 Task: Change object animations to fly in from top.
Action: Mouse moved to (502, 97)
Screenshot: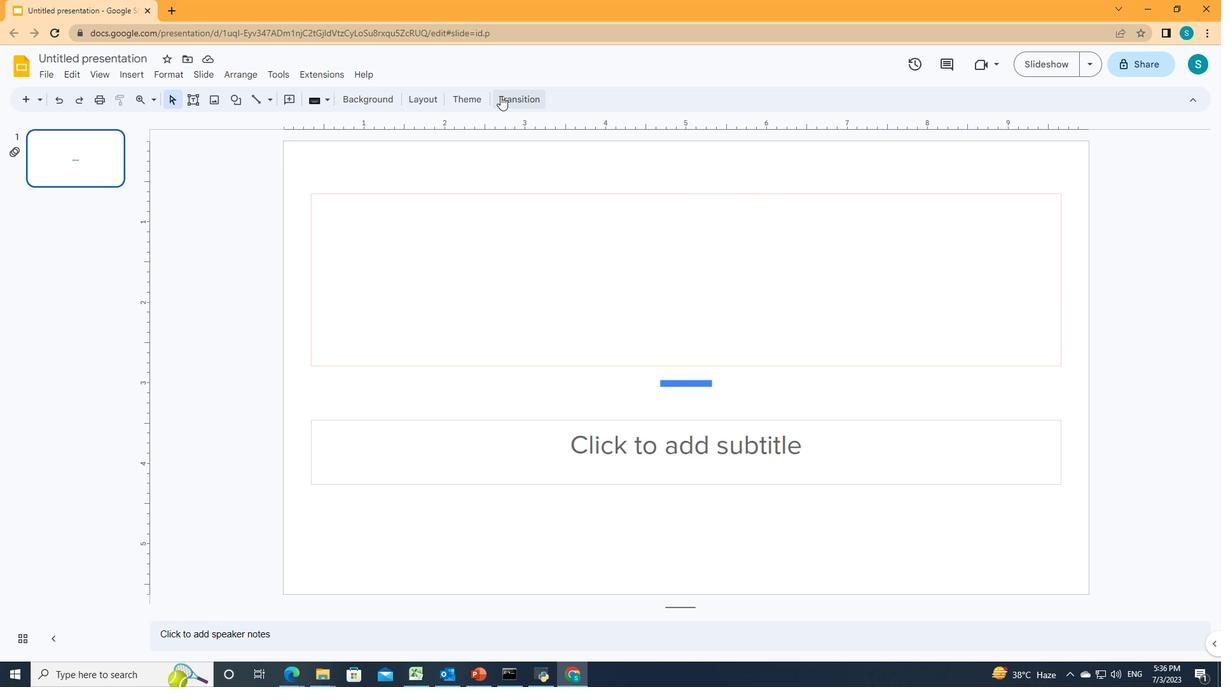 
Action: Mouse pressed left at (502, 97)
Screenshot: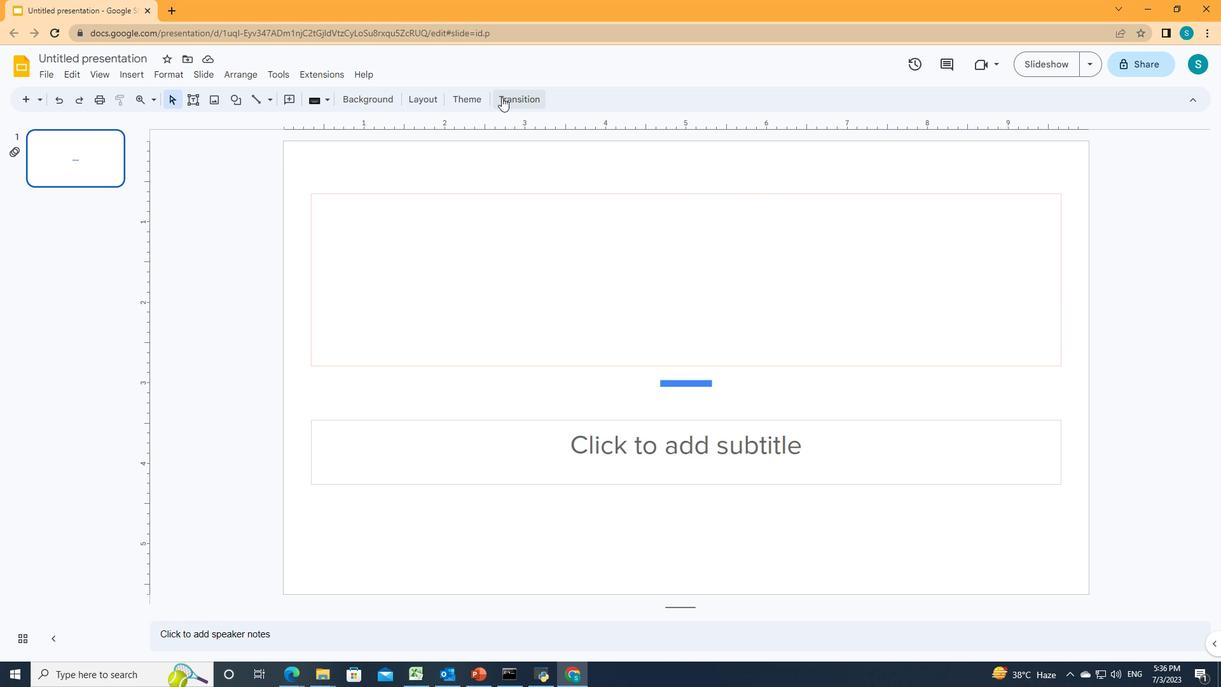 
Action: Mouse moved to (1037, 373)
Screenshot: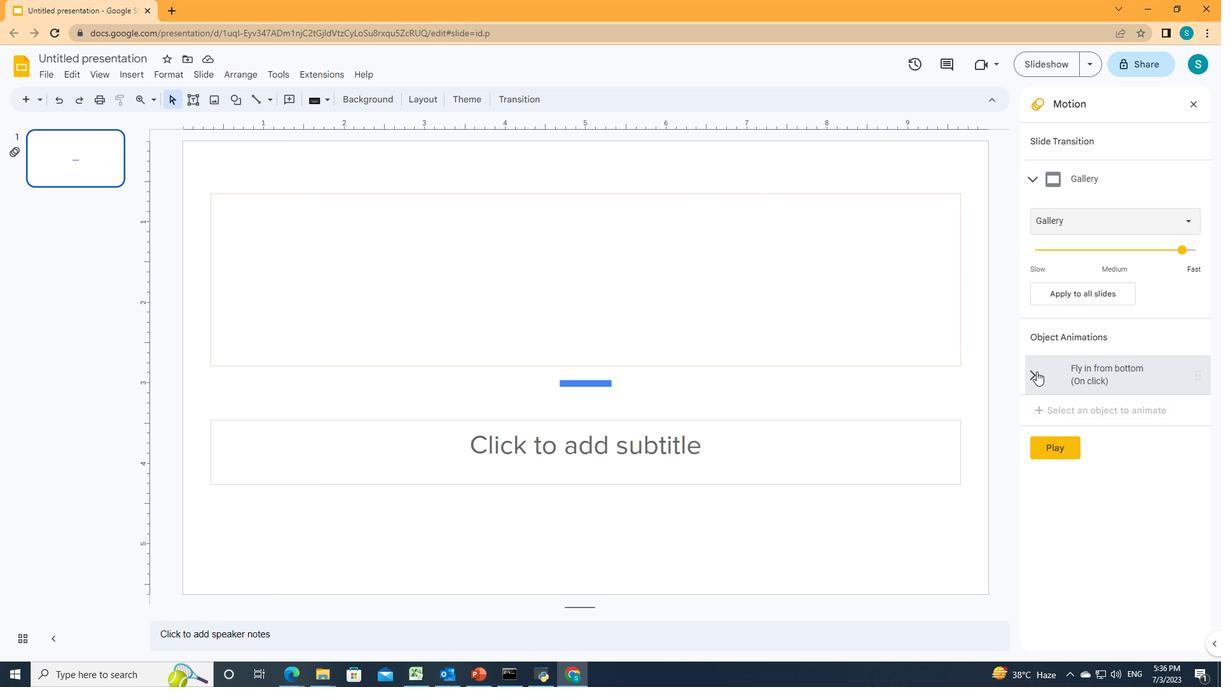
Action: Mouse pressed left at (1037, 373)
Screenshot: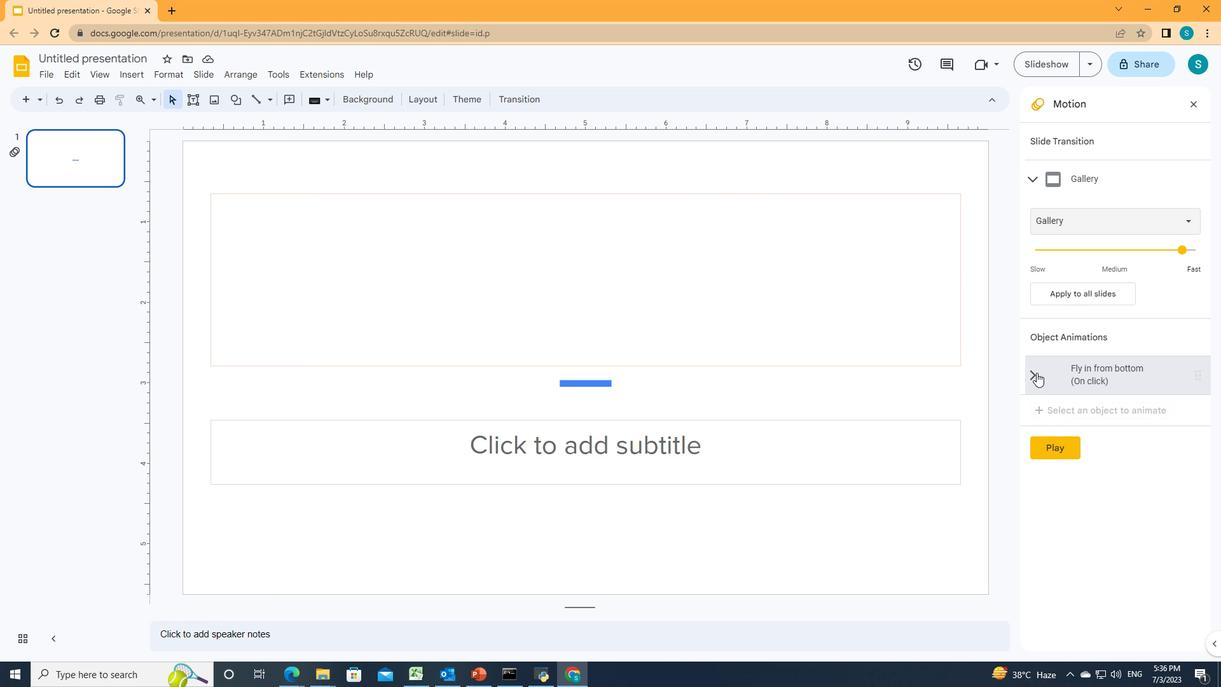 
Action: Mouse moved to (1171, 298)
Screenshot: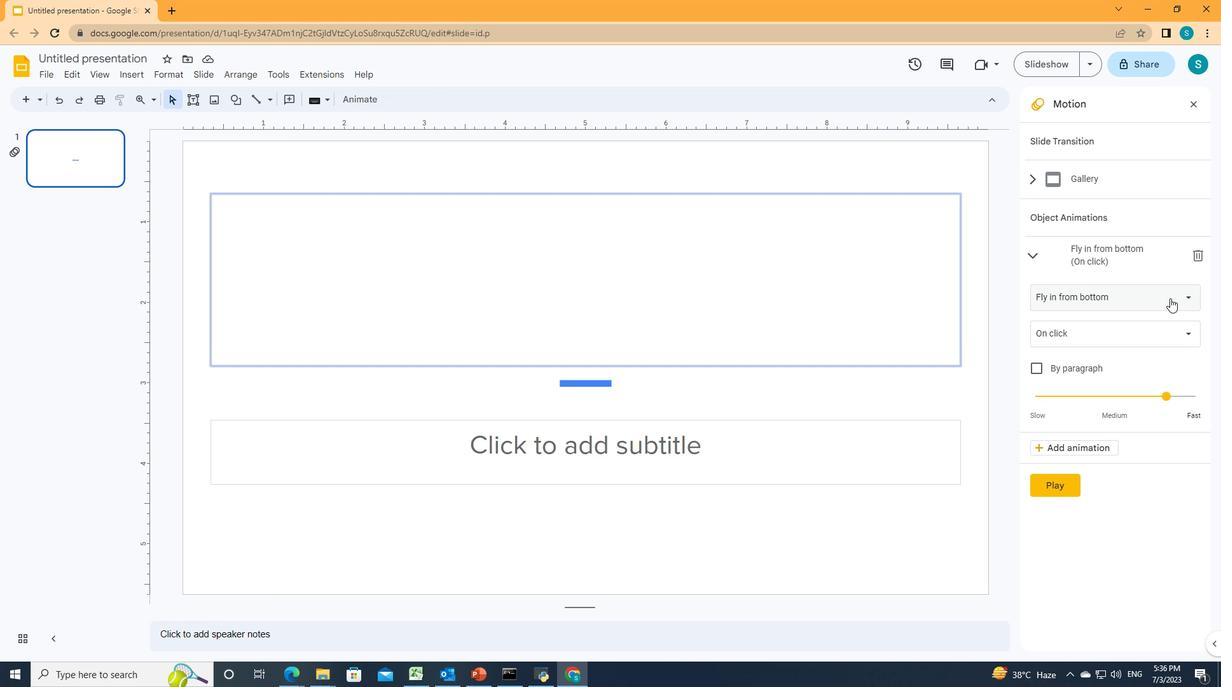 
Action: Mouse pressed left at (1171, 298)
Screenshot: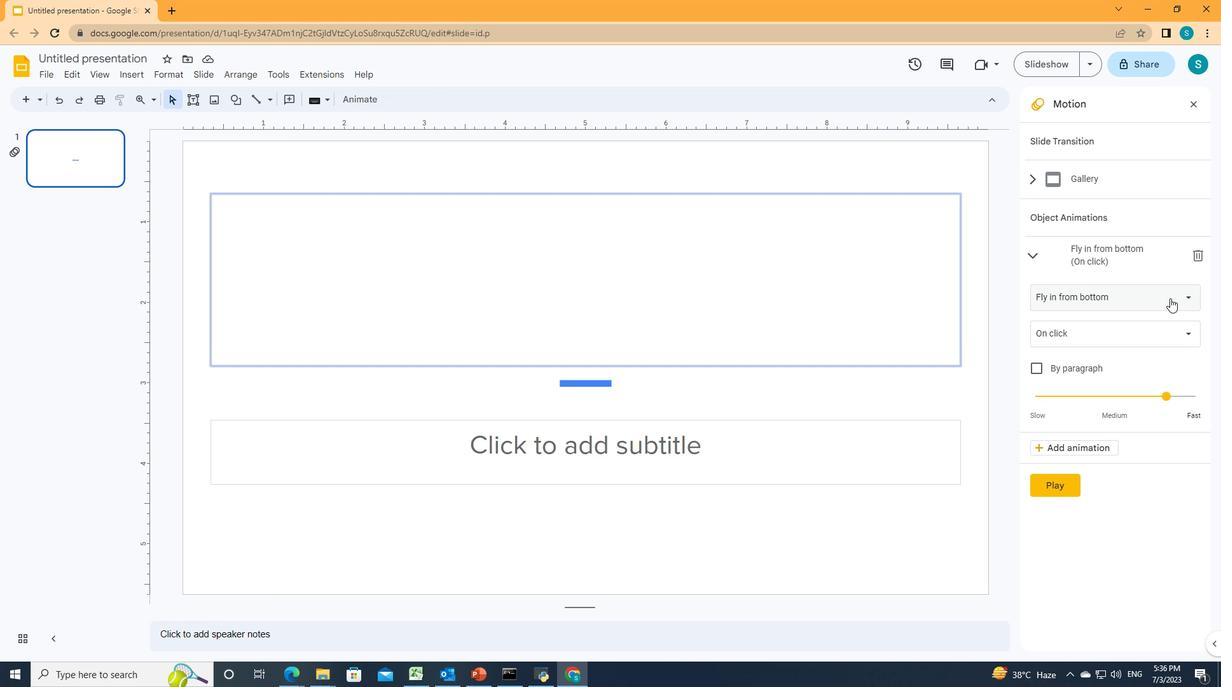 
Action: Mouse moved to (1069, 467)
Screenshot: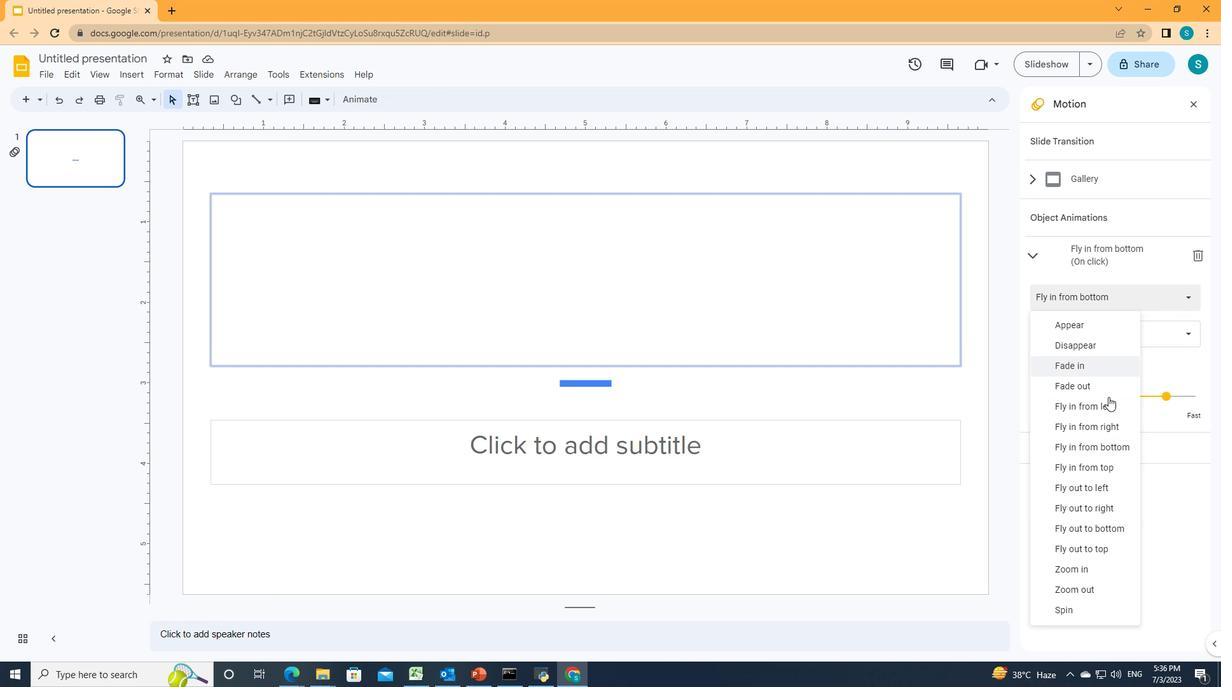 
Action: Mouse pressed left at (1069, 467)
Screenshot: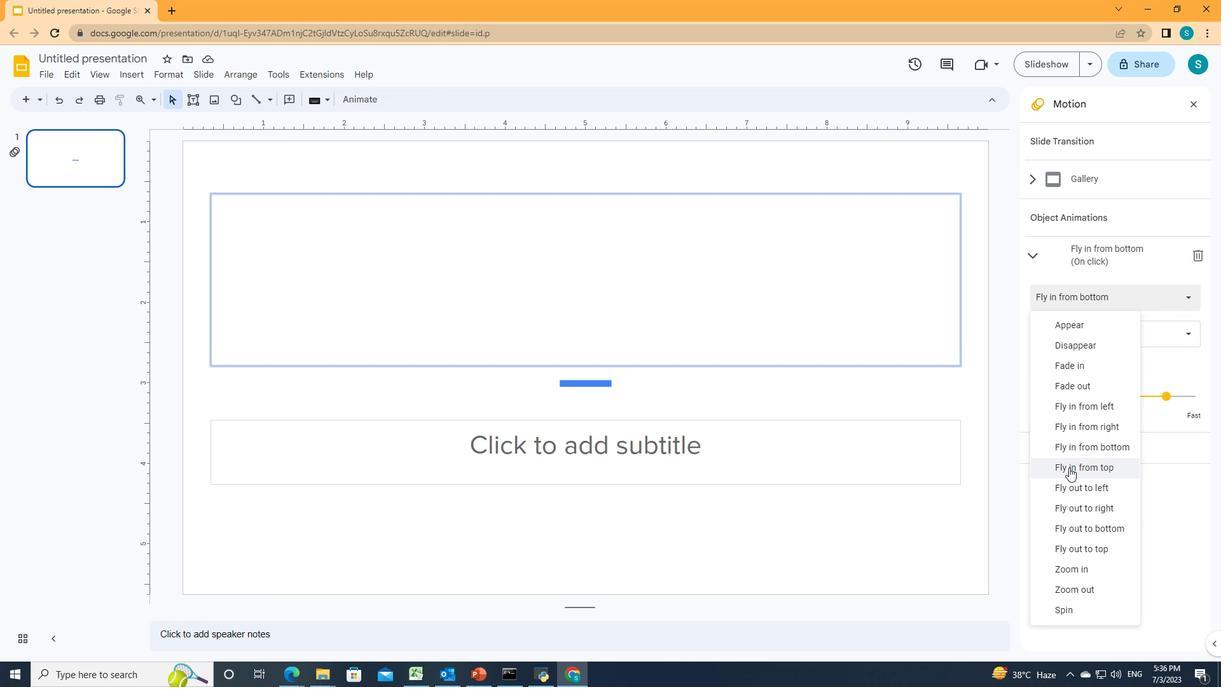 
Action: Mouse moved to (1069, 468)
Screenshot: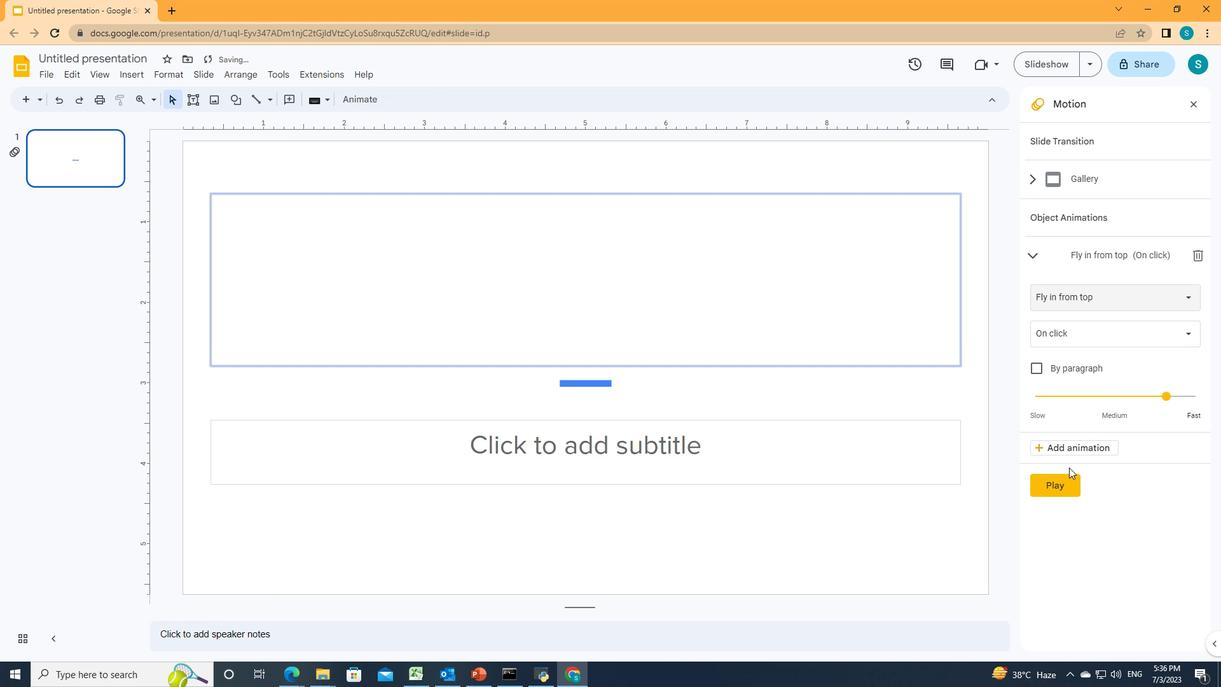 
